 Task: In the  document monitoring Apply all border to the tabe with  'with box; Style line and width 1/4 pt 'Select Header and apply  'Italics' Select the text and align it to the  Center
Action: Mouse moved to (272, 140)
Screenshot: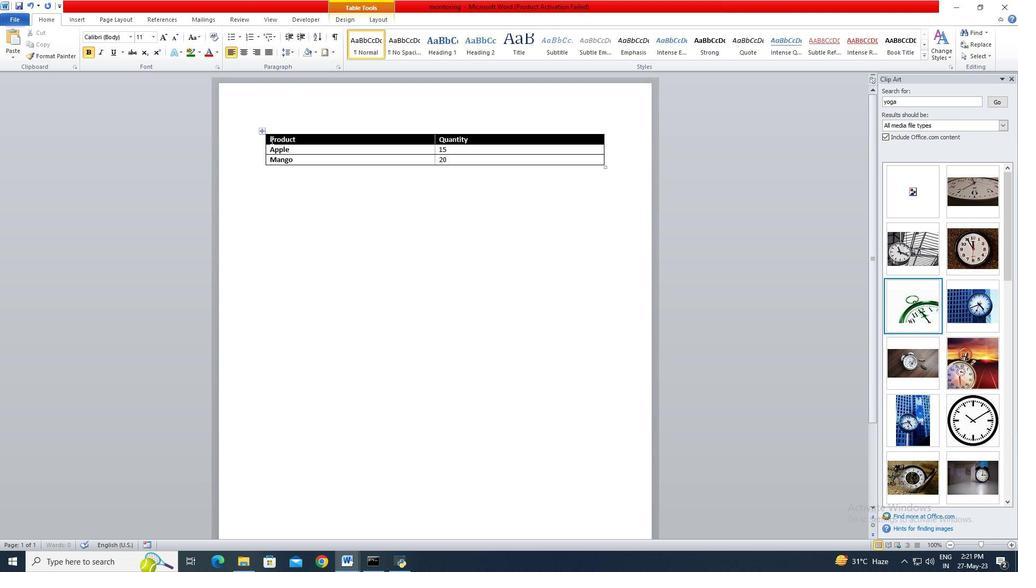 
Action: Mouse pressed left at (272, 140)
Screenshot: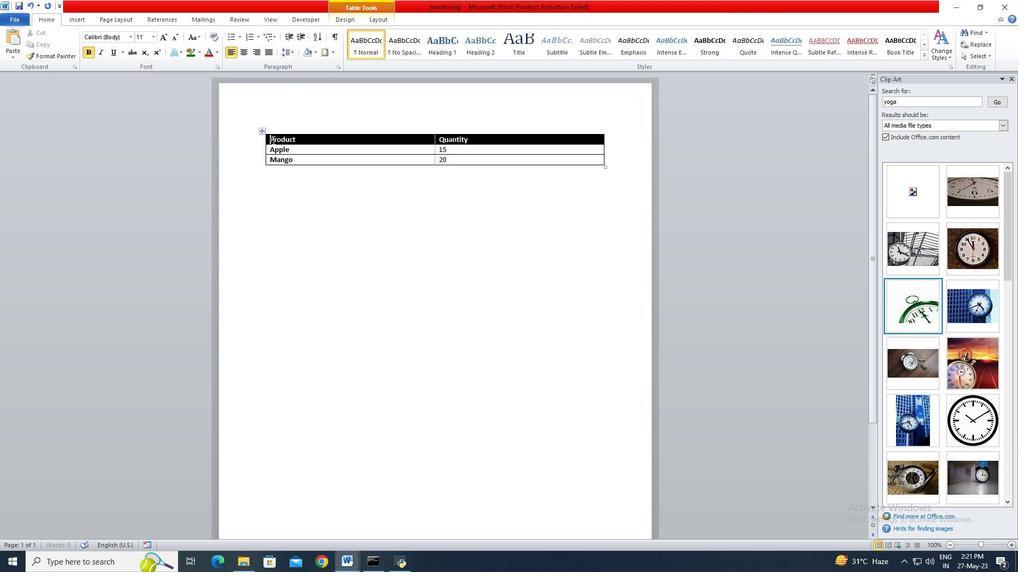 
Action: Mouse moved to (272, 140)
Screenshot: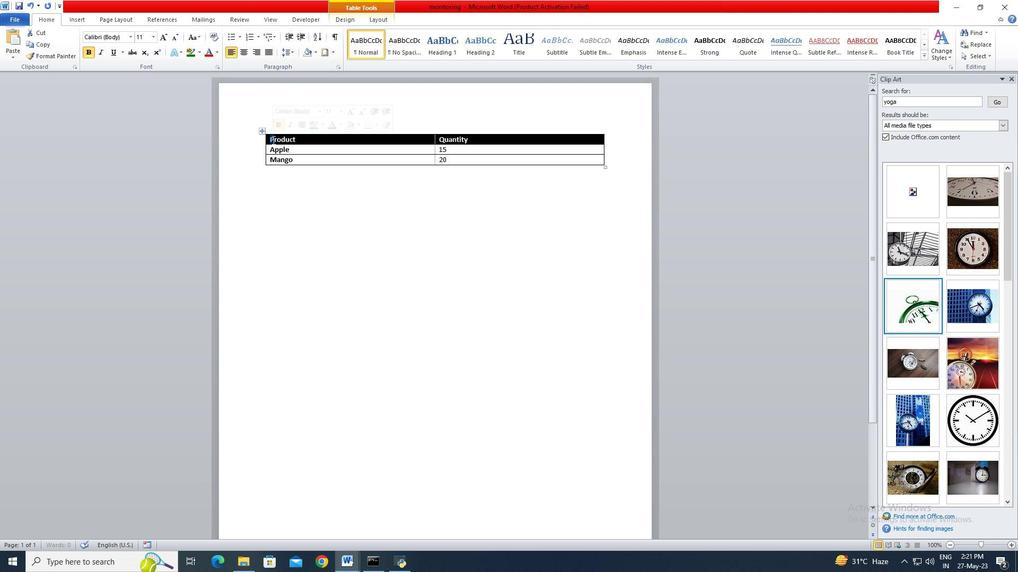 
Action: Key pressed ctrl+A
Screenshot: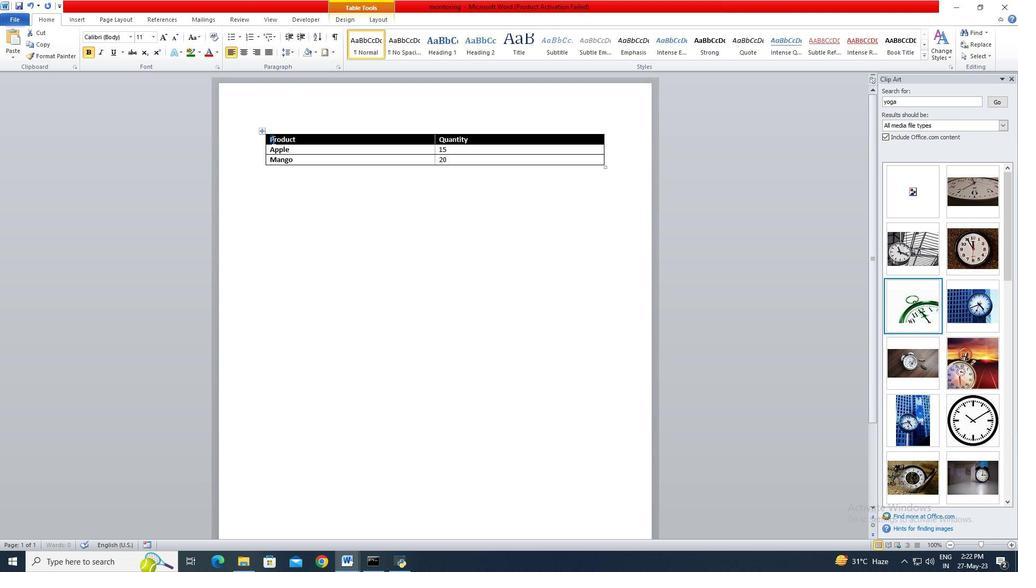 
Action: Mouse moved to (325, 55)
Screenshot: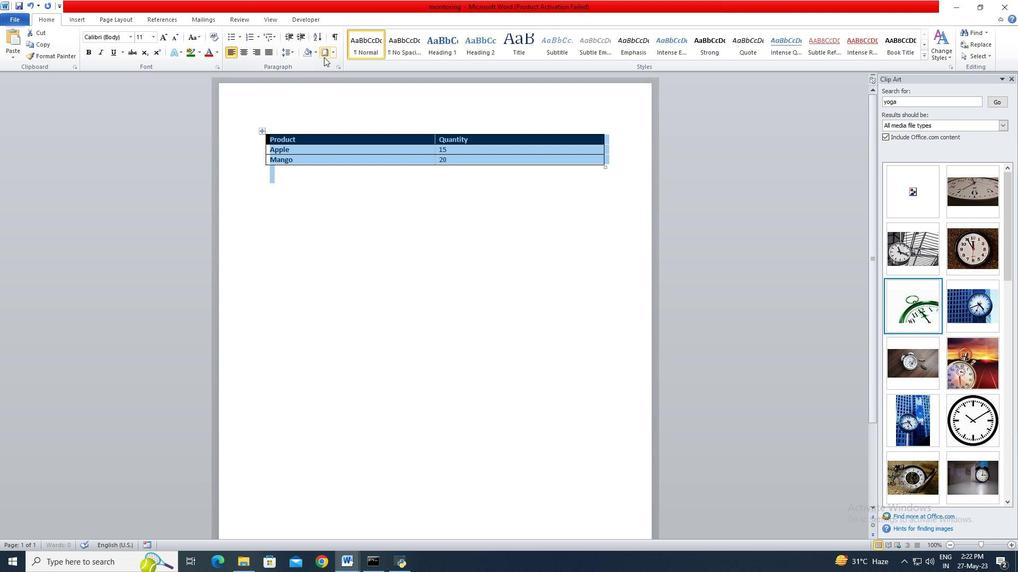 
Action: Mouse pressed left at (325, 55)
Screenshot: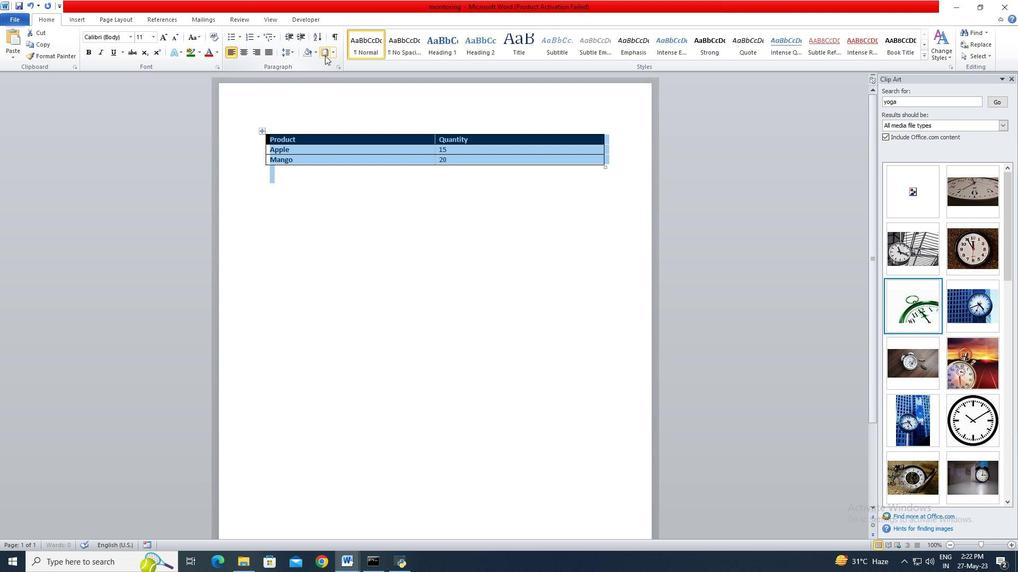 
Action: Mouse moved to (380, 233)
Screenshot: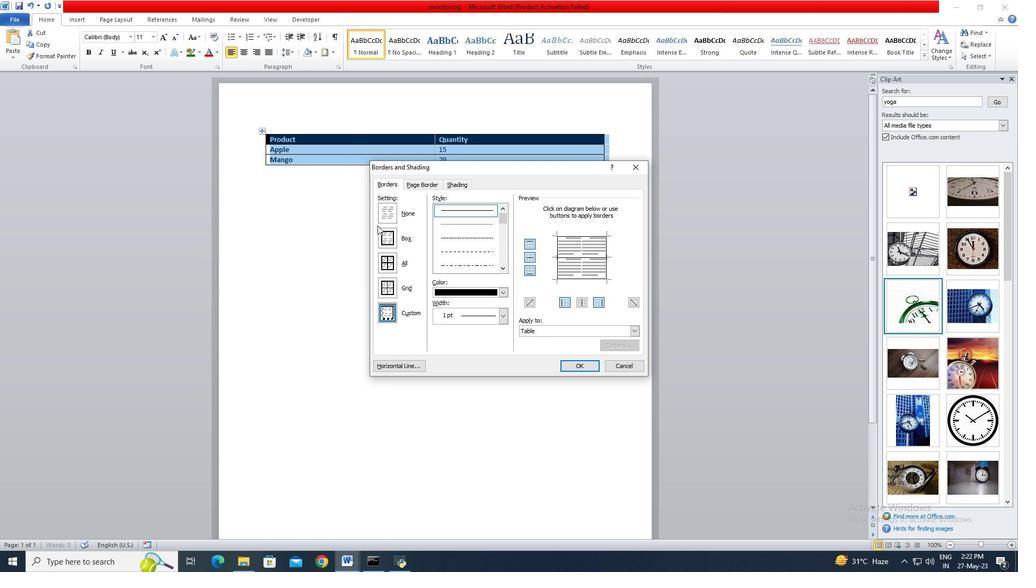 
Action: Mouse pressed left at (380, 233)
Screenshot: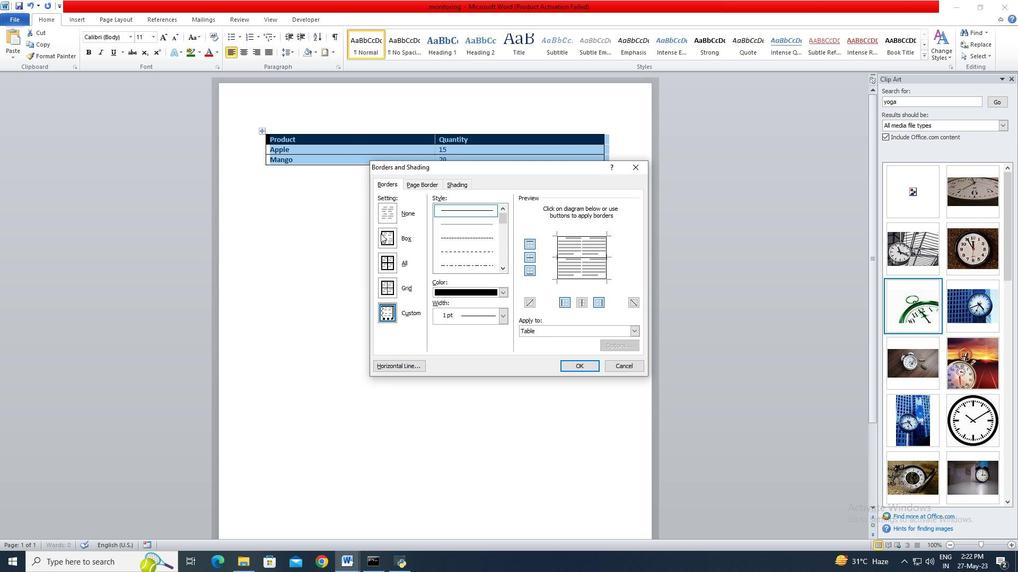 
Action: Mouse moved to (457, 212)
Screenshot: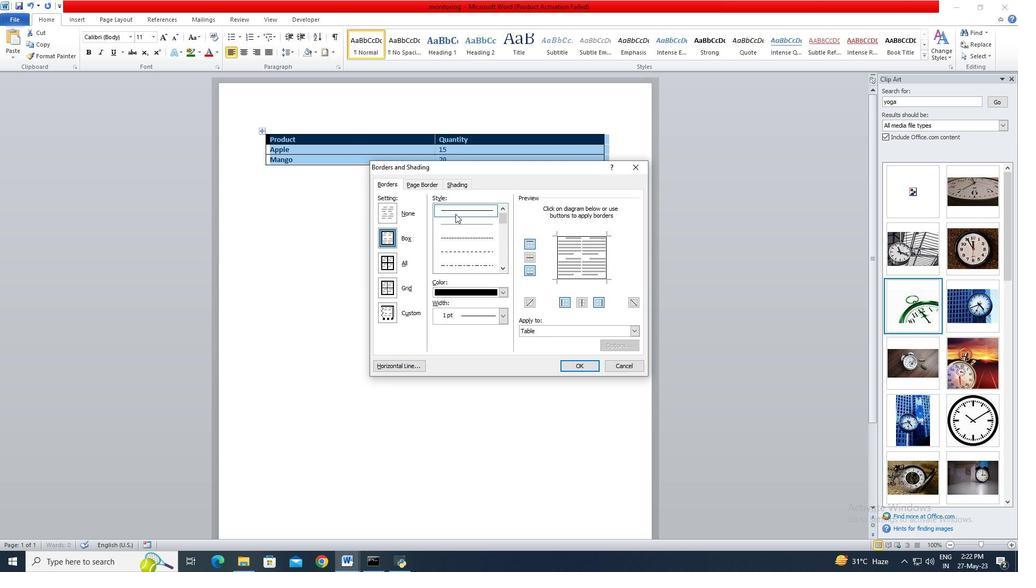 
Action: Mouse pressed left at (457, 212)
Screenshot: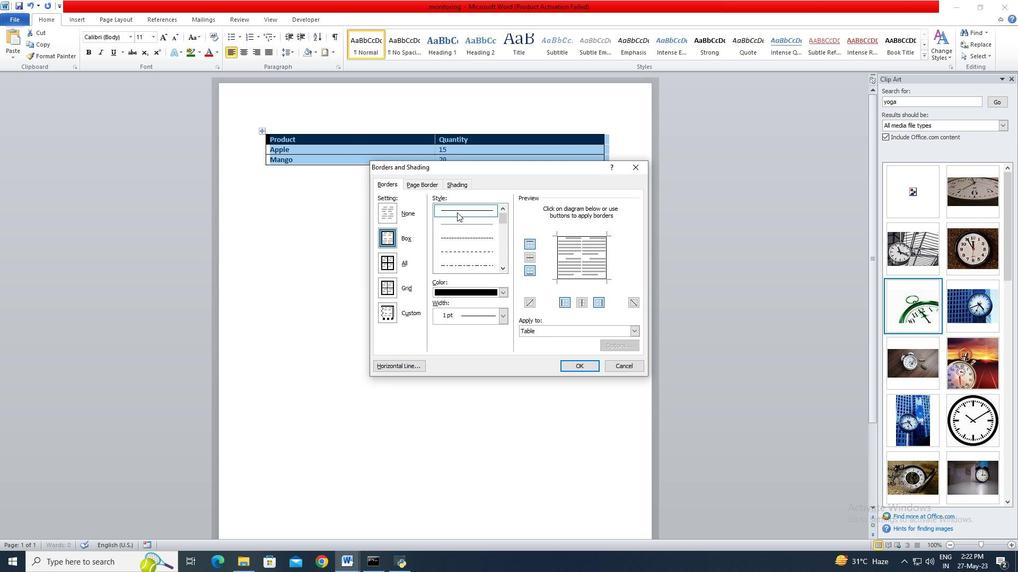 
Action: Mouse moved to (505, 316)
Screenshot: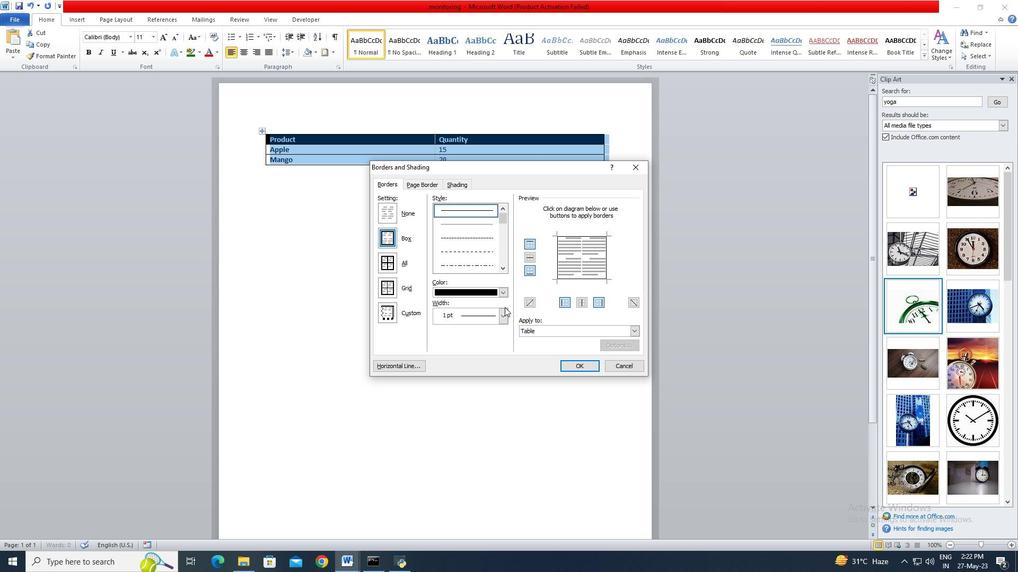 
Action: Mouse pressed left at (505, 316)
Screenshot: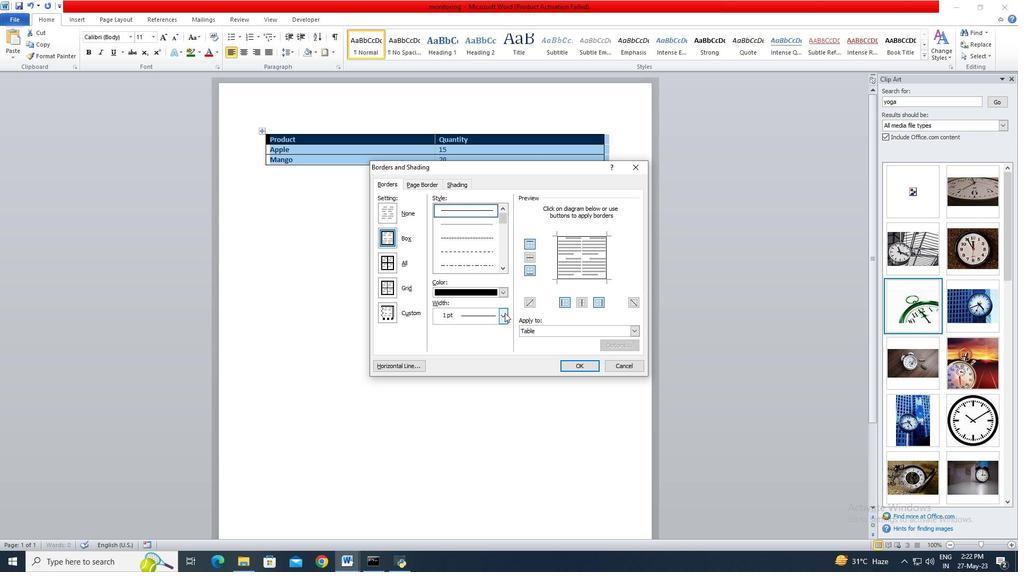 
Action: Mouse moved to (503, 330)
Screenshot: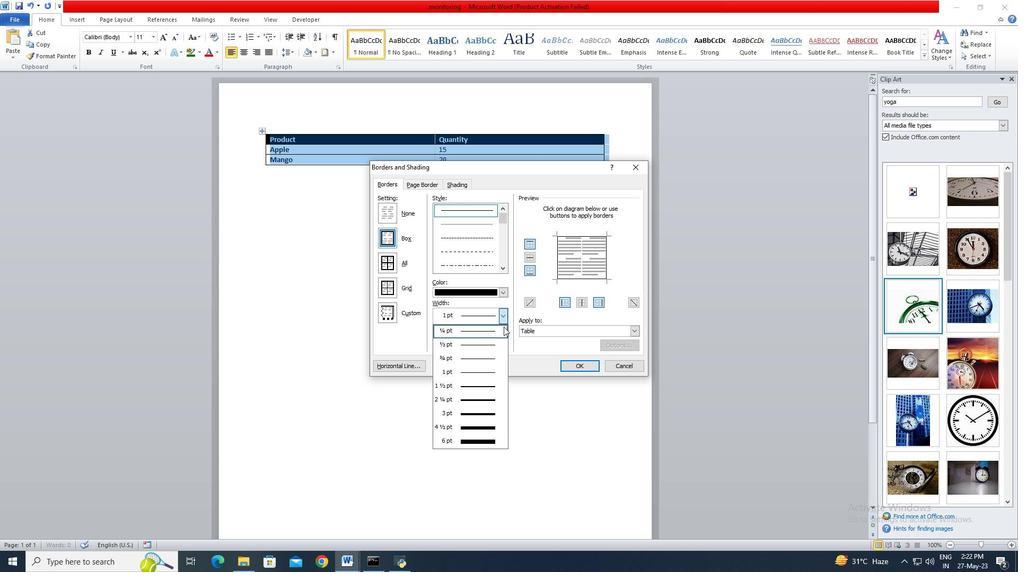 
Action: Mouse pressed left at (503, 330)
Screenshot: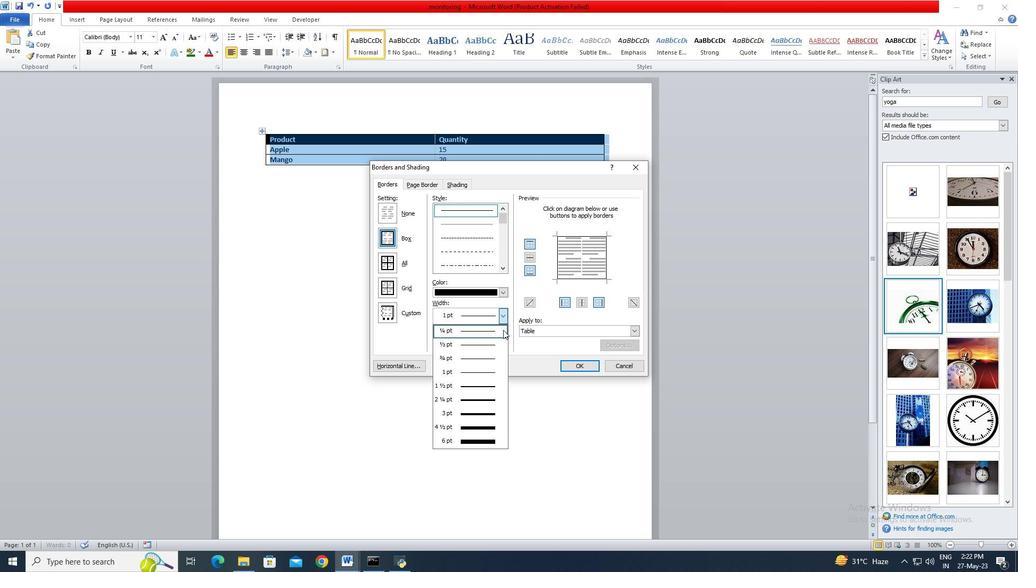 
Action: Mouse moved to (583, 366)
Screenshot: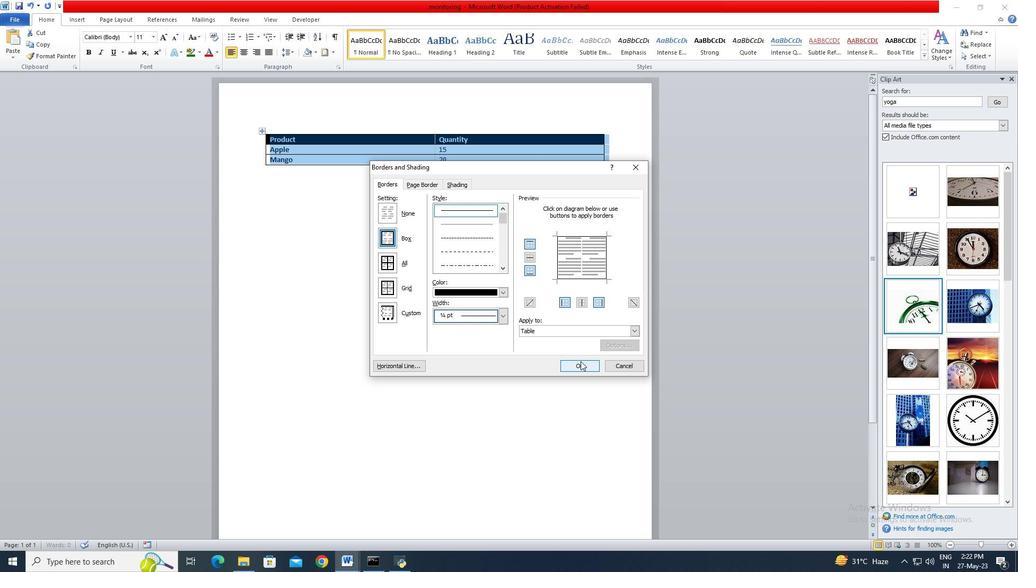 
Action: Mouse pressed left at (583, 366)
Screenshot: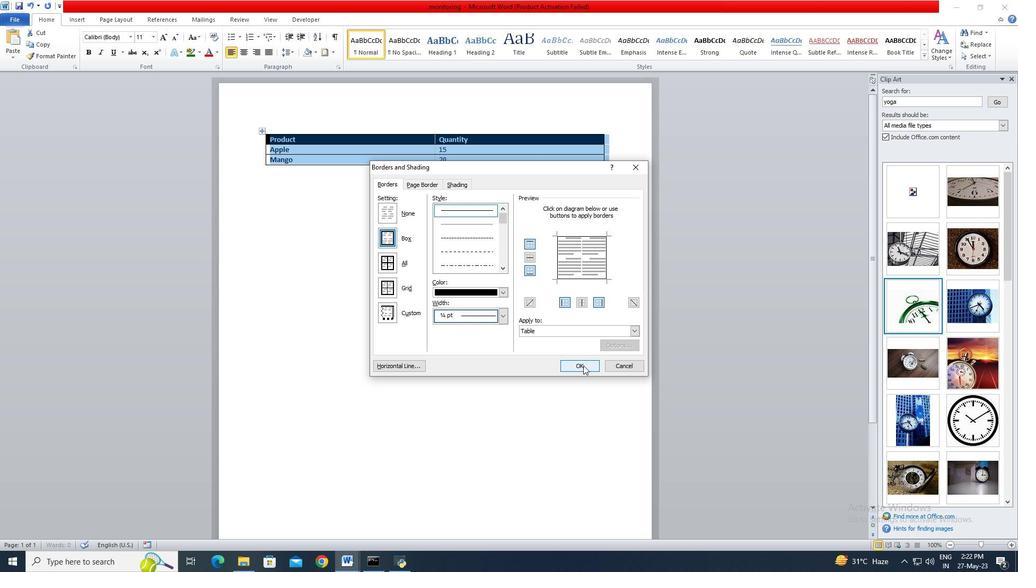 
Action: Mouse moved to (271, 136)
Screenshot: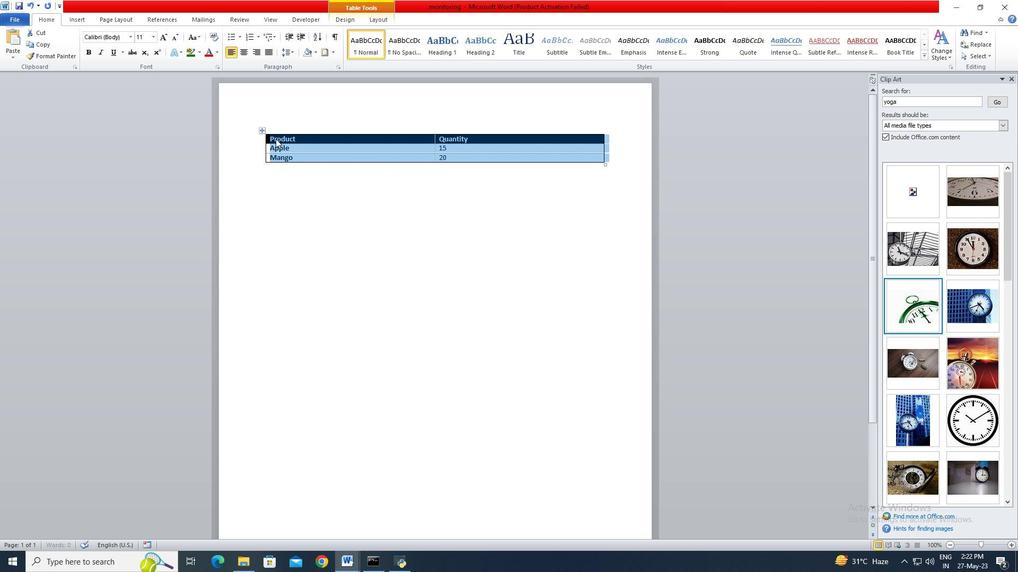 
Action: Mouse pressed left at (271, 136)
Screenshot: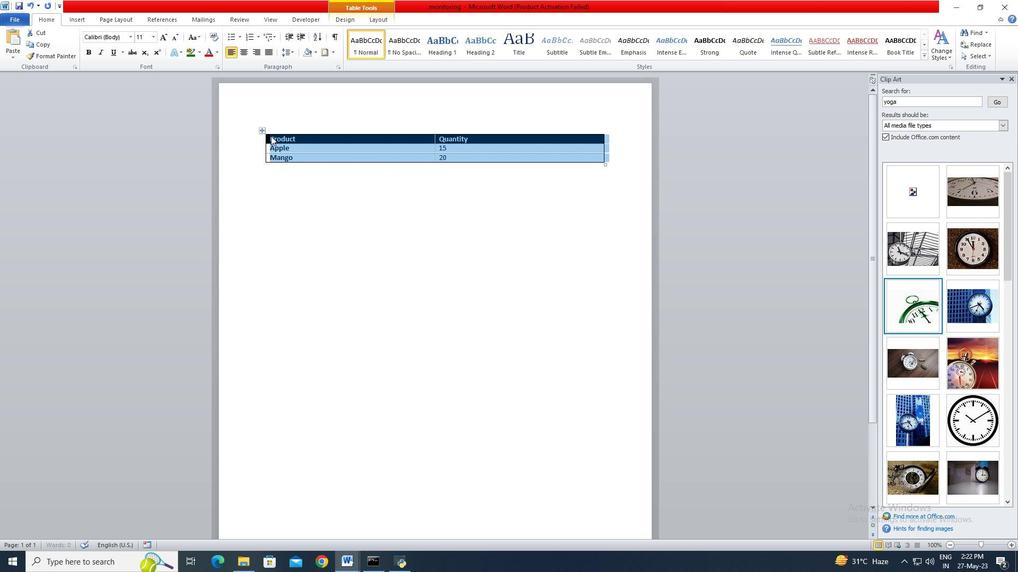 
Action: Key pressed <Key.shift><Key.right><Key.right><Key.right><Key.end><Key.right><Key.right><Key.right><Key.right><Key.end><Key.end>
Screenshot: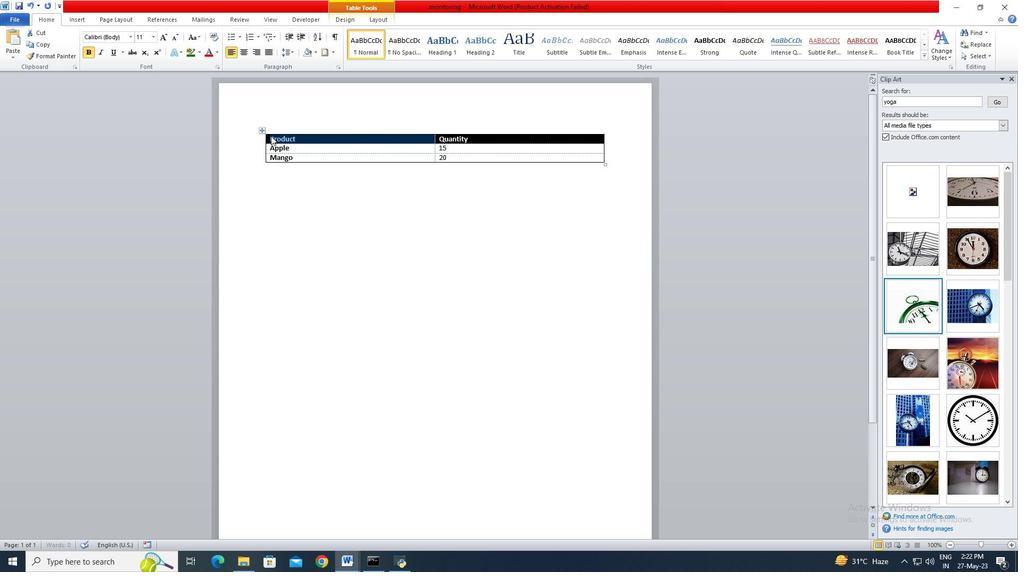 
Action: Mouse moved to (102, 55)
Screenshot: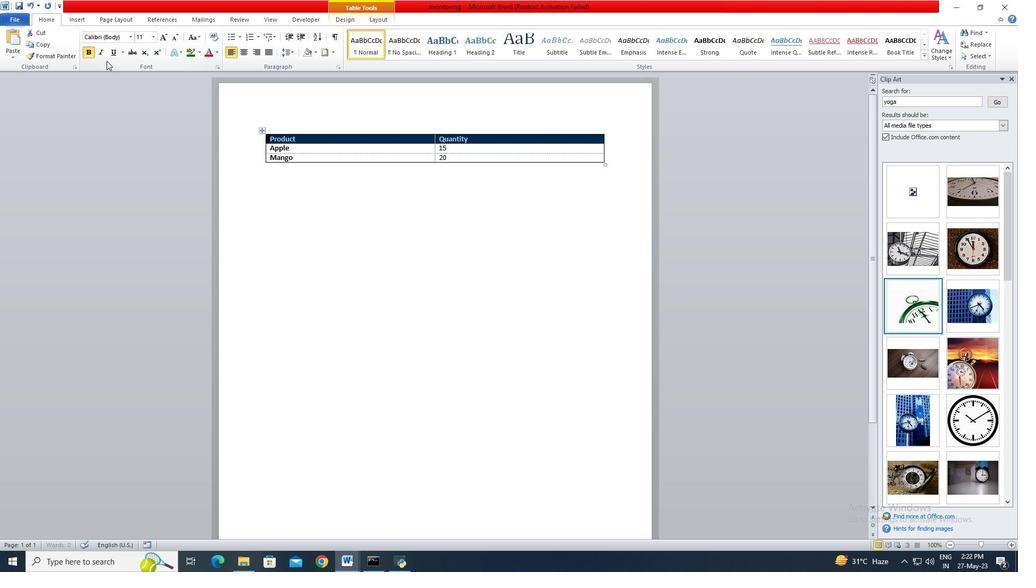 
Action: Mouse pressed left at (102, 55)
Screenshot: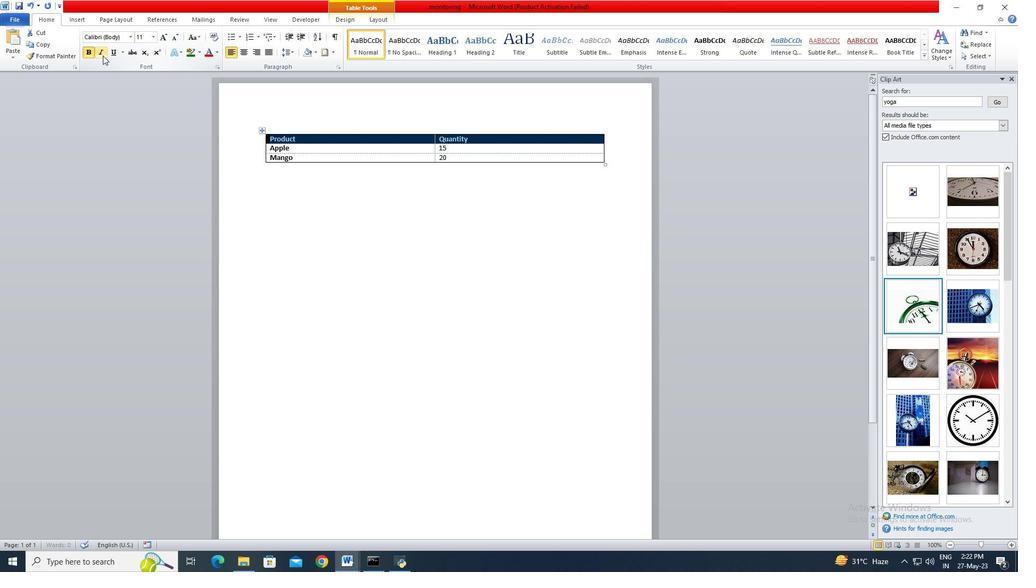 
Action: Mouse moved to (251, 117)
Screenshot: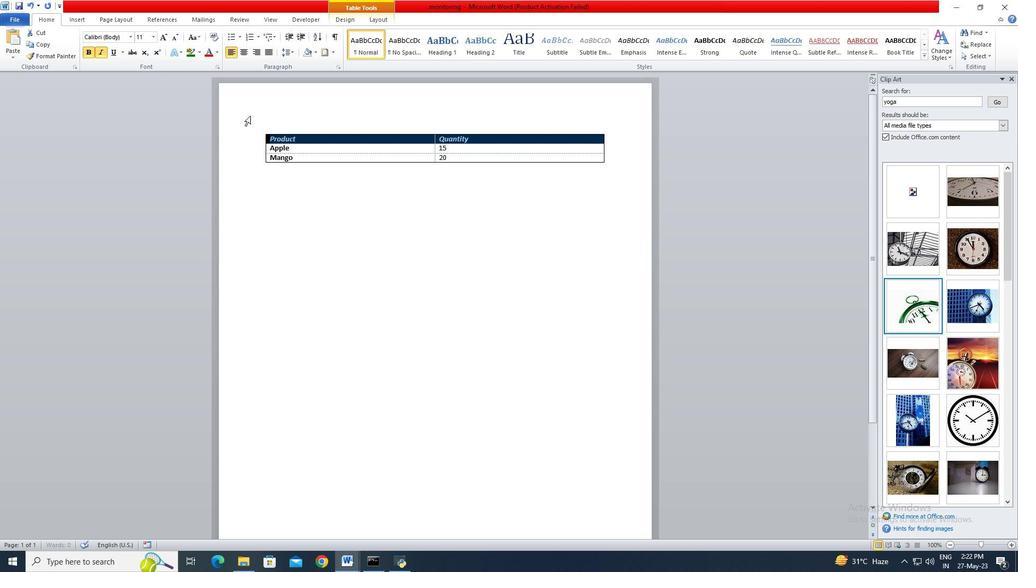 
Action: Key pressed ctrl+A
Screenshot: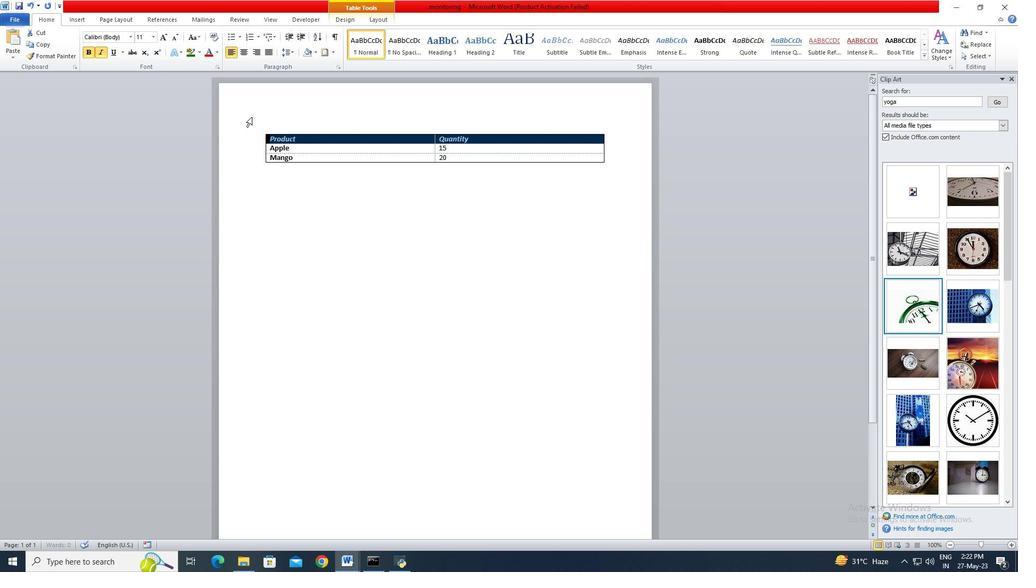 
Action: Mouse moved to (244, 56)
Screenshot: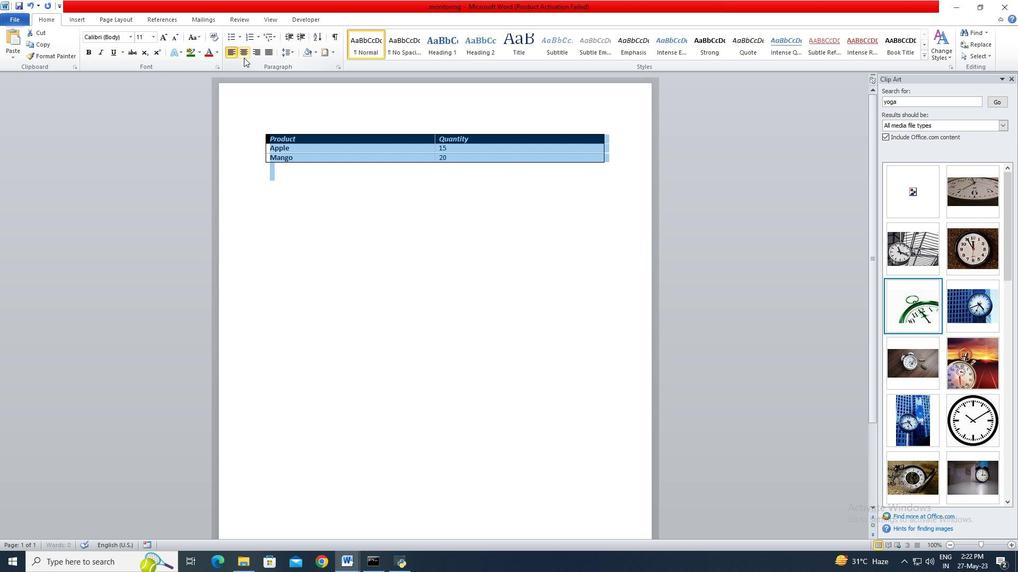 
Action: Mouse pressed left at (244, 56)
Screenshot: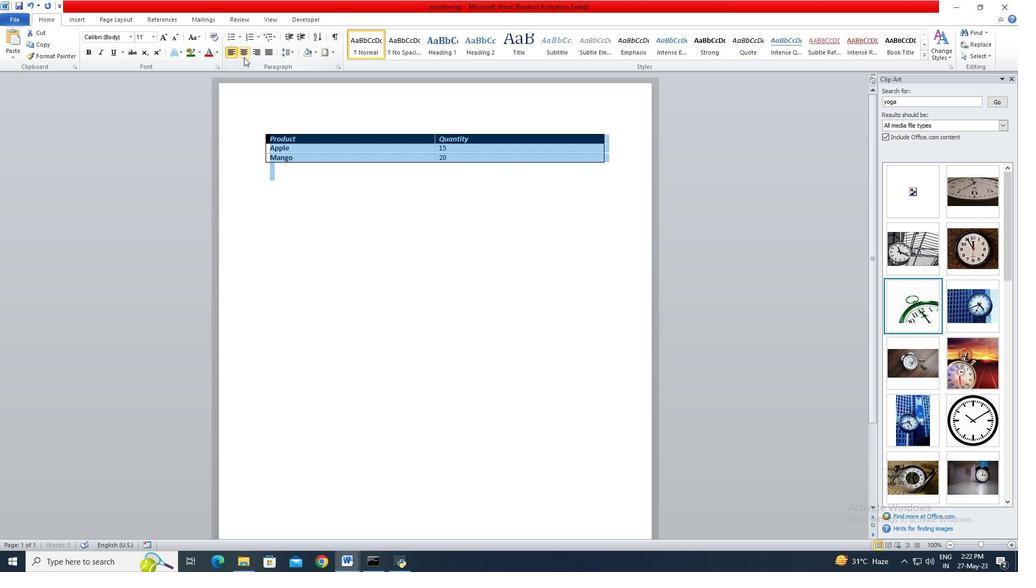 
Action: Mouse moved to (263, 128)
Screenshot: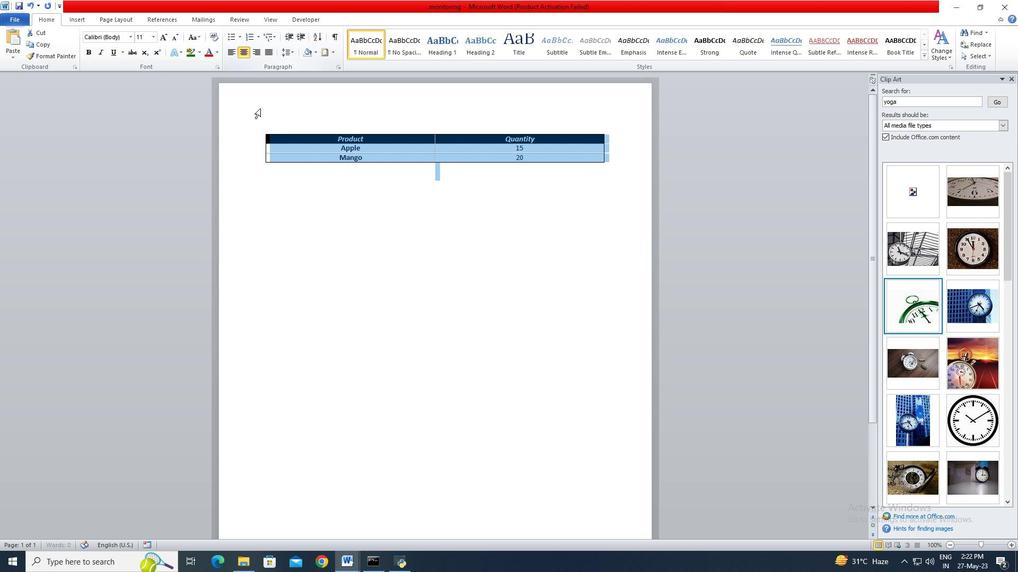 
Action: Mouse pressed left at (263, 128)
Screenshot: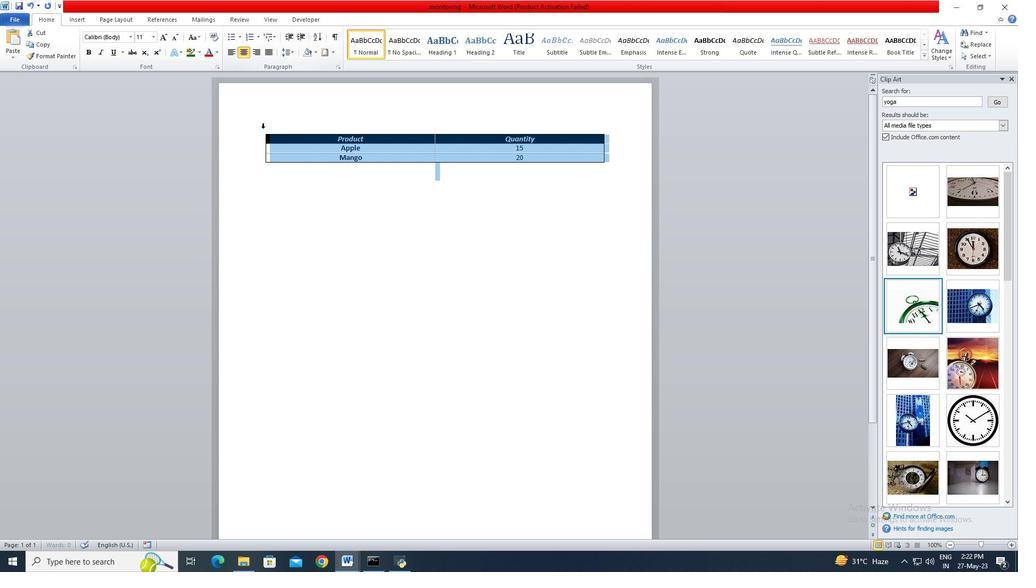 
Action: Mouse moved to (279, 179)
Screenshot: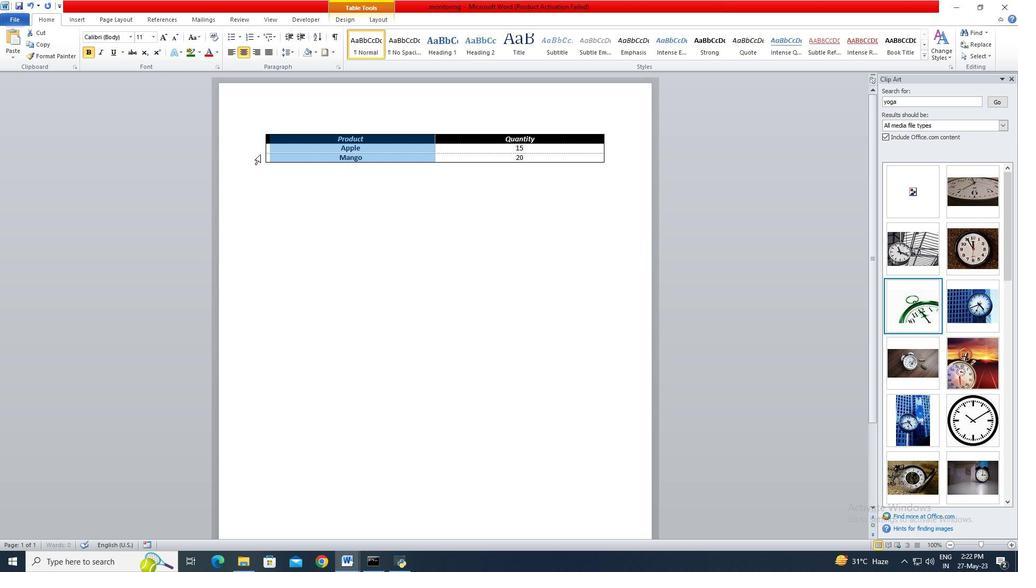 
Action: Mouse pressed left at (279, 179)
Screenshot: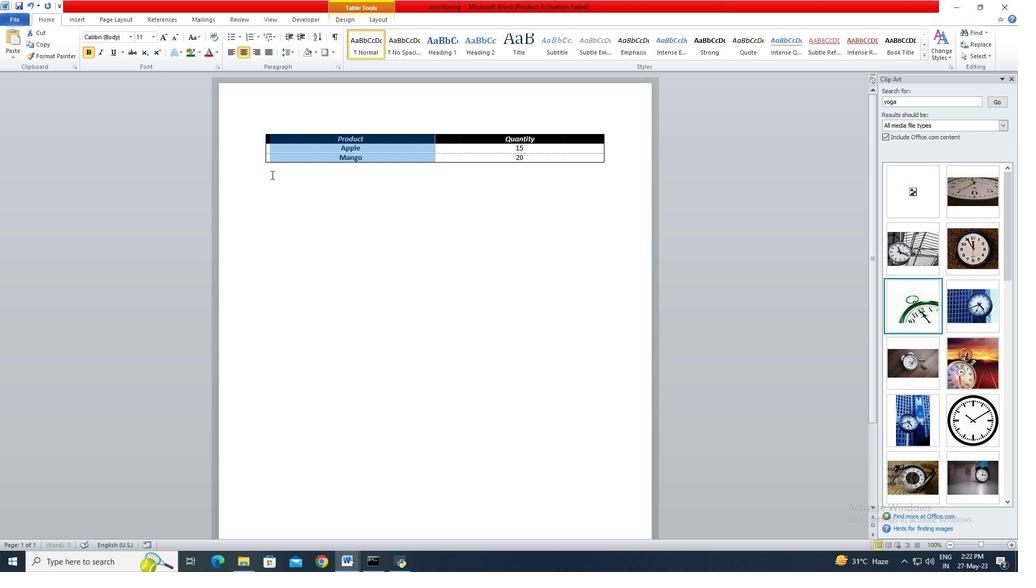 
